Task: Subtitles and Captions: Adjust subtitle font size and style in a video.
Action: Mouse moved to (725, 674)
Screenshot: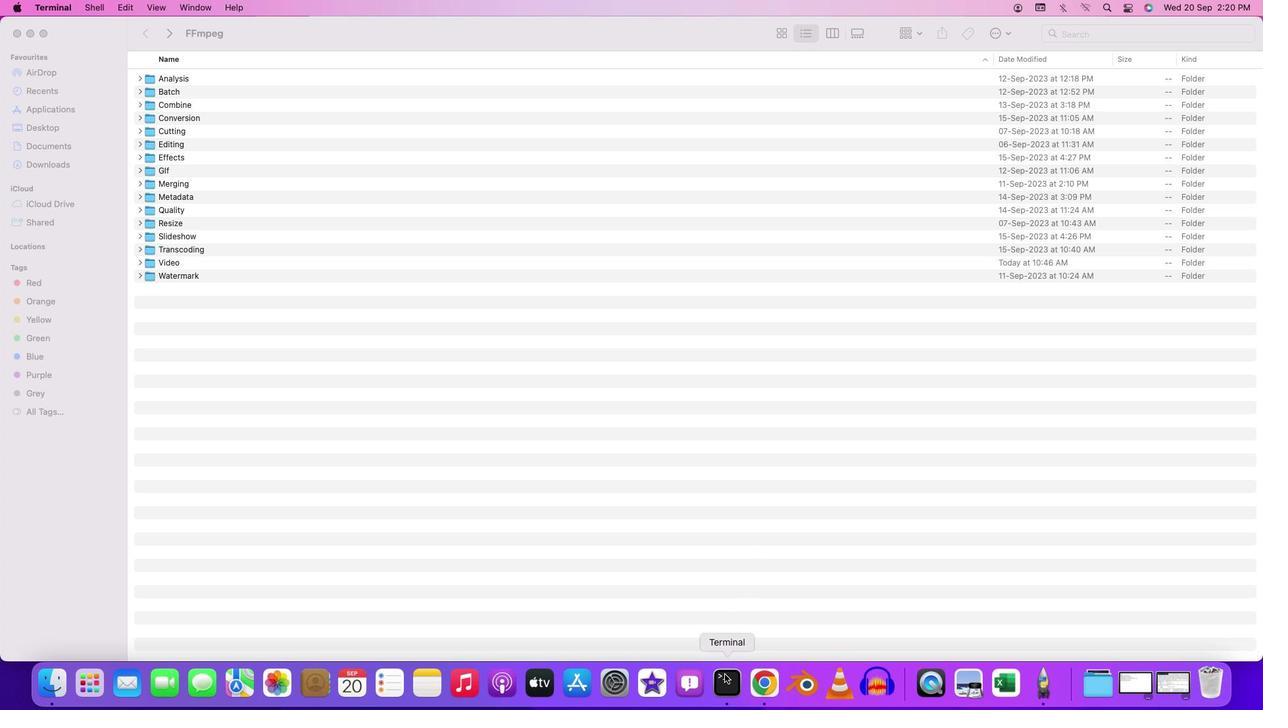 
Action: Mouse pressed right at (725, 674)
Screenshot: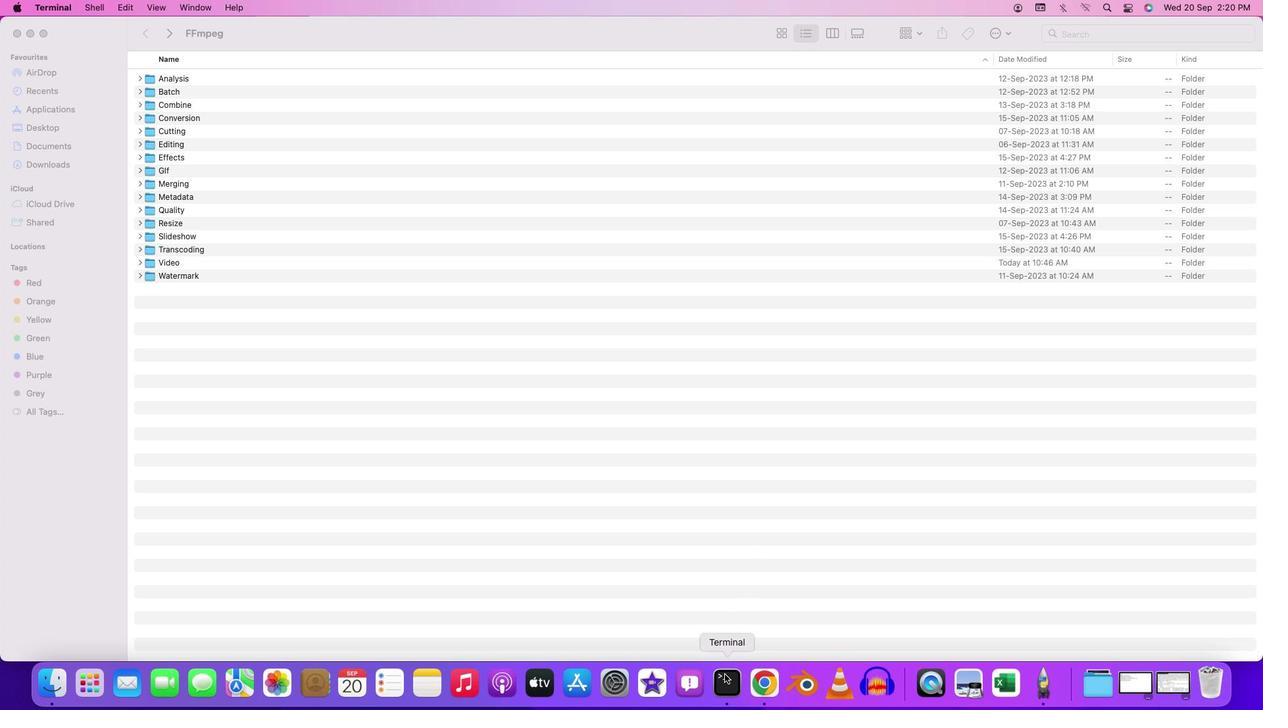 
Action: Mouse moved to (741, 525)
Screenshot: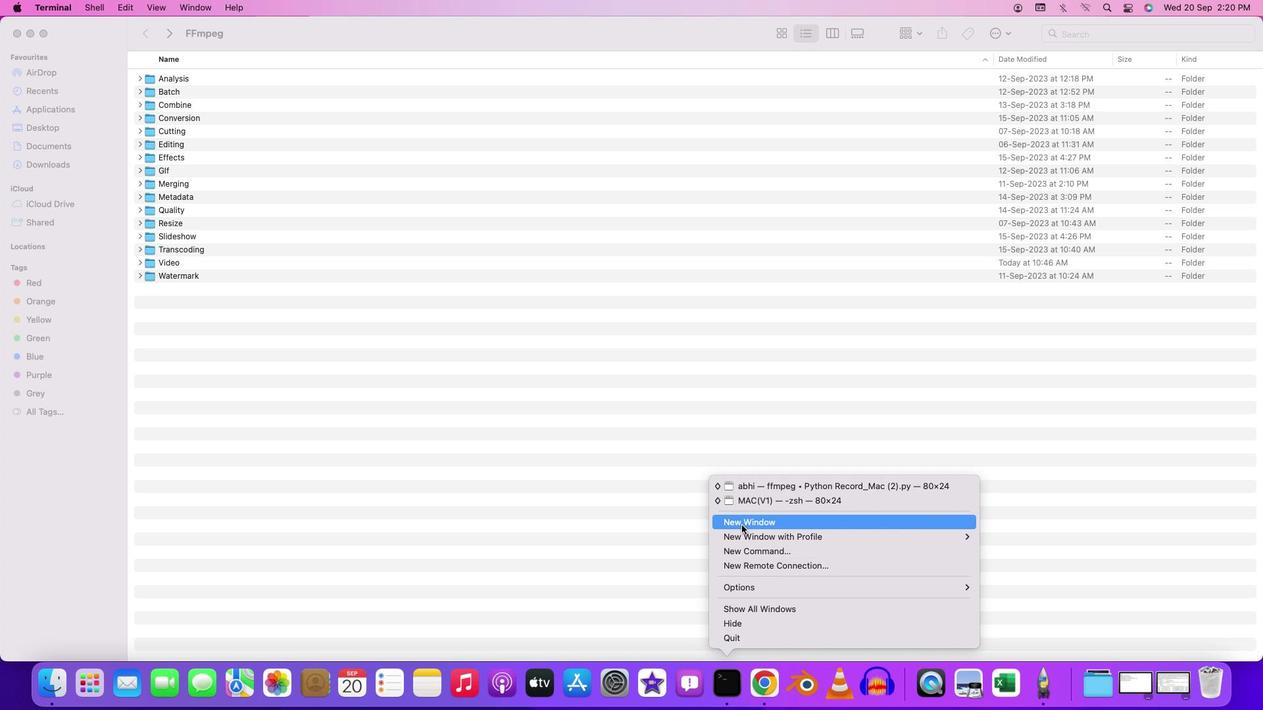 
Action: Mouse pressed left at (741, 525)
Screenshot: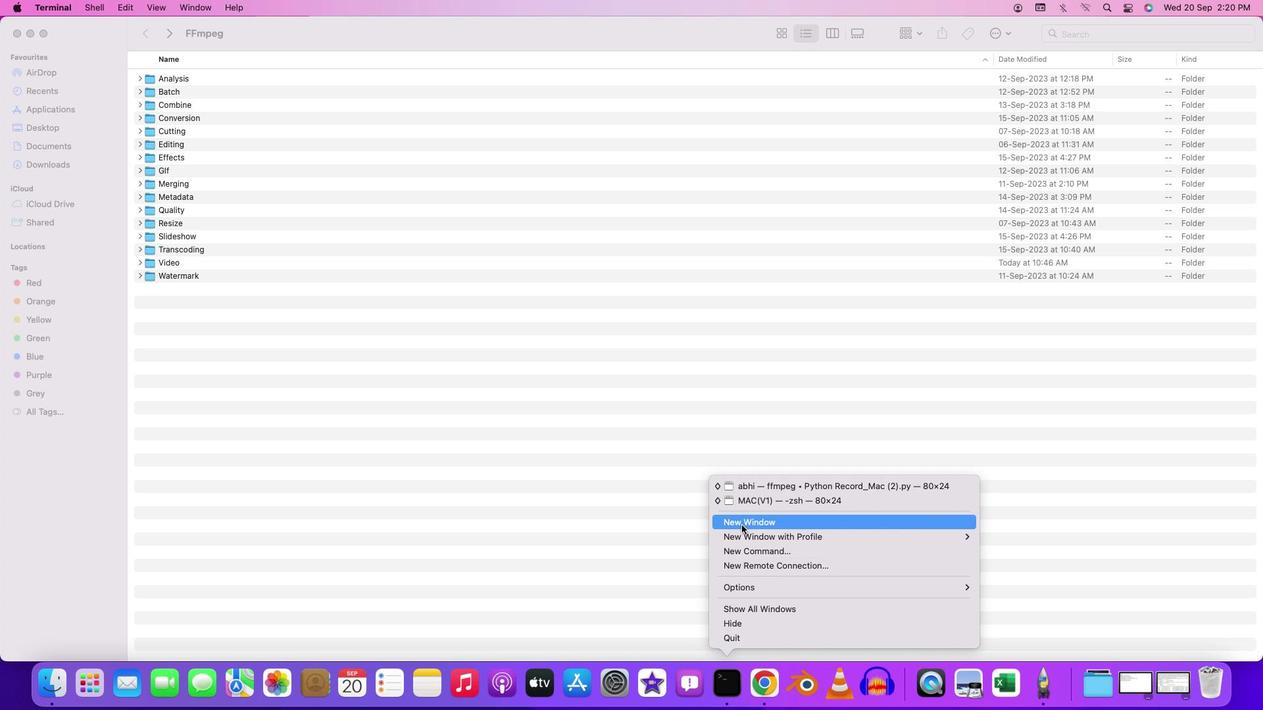 
Action: Mouse moved to (452, 342)
Screenshot: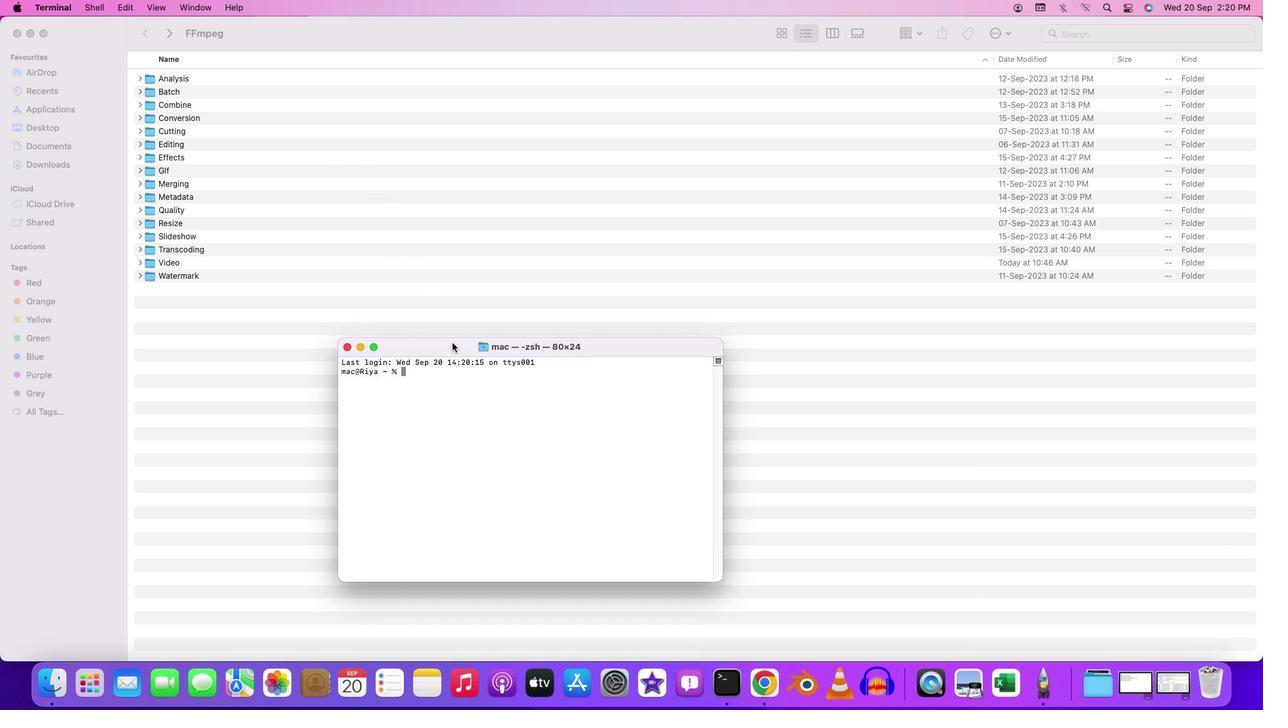 
Action: Mouse pressed left at (452, 342)
Screenshot: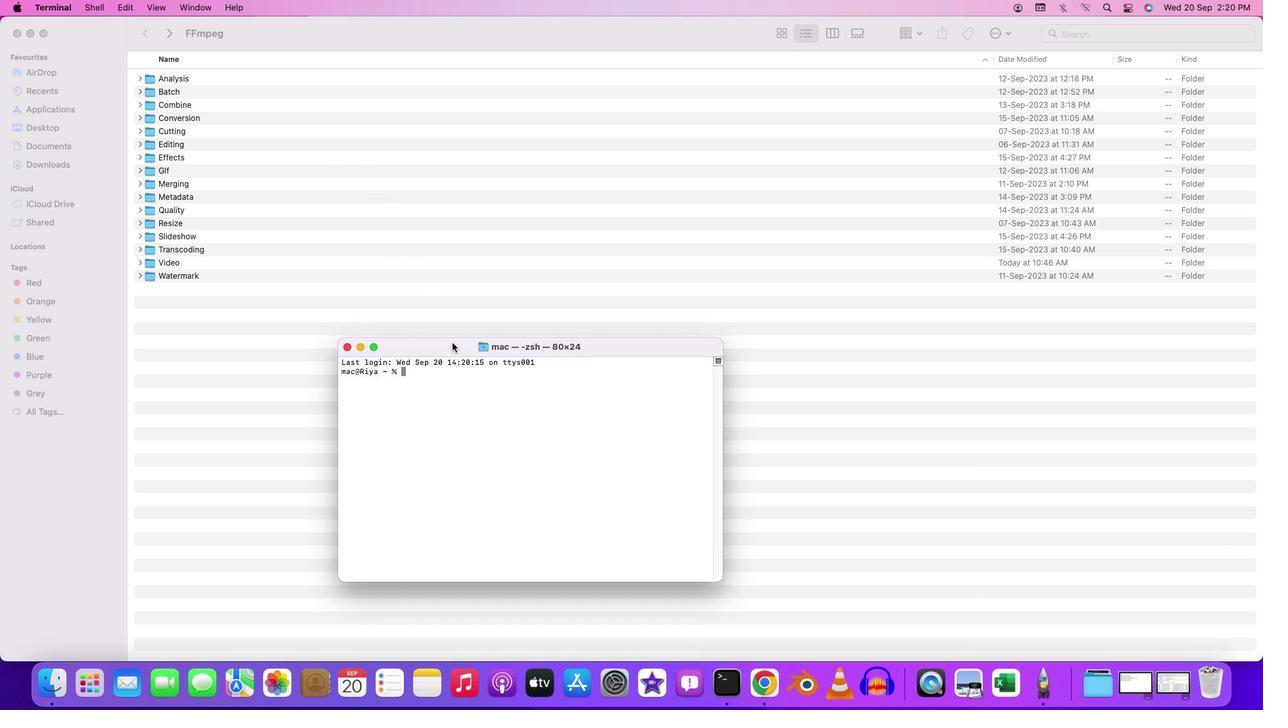 
Action: Mouse pressed left at (452, 342)
Screenshot: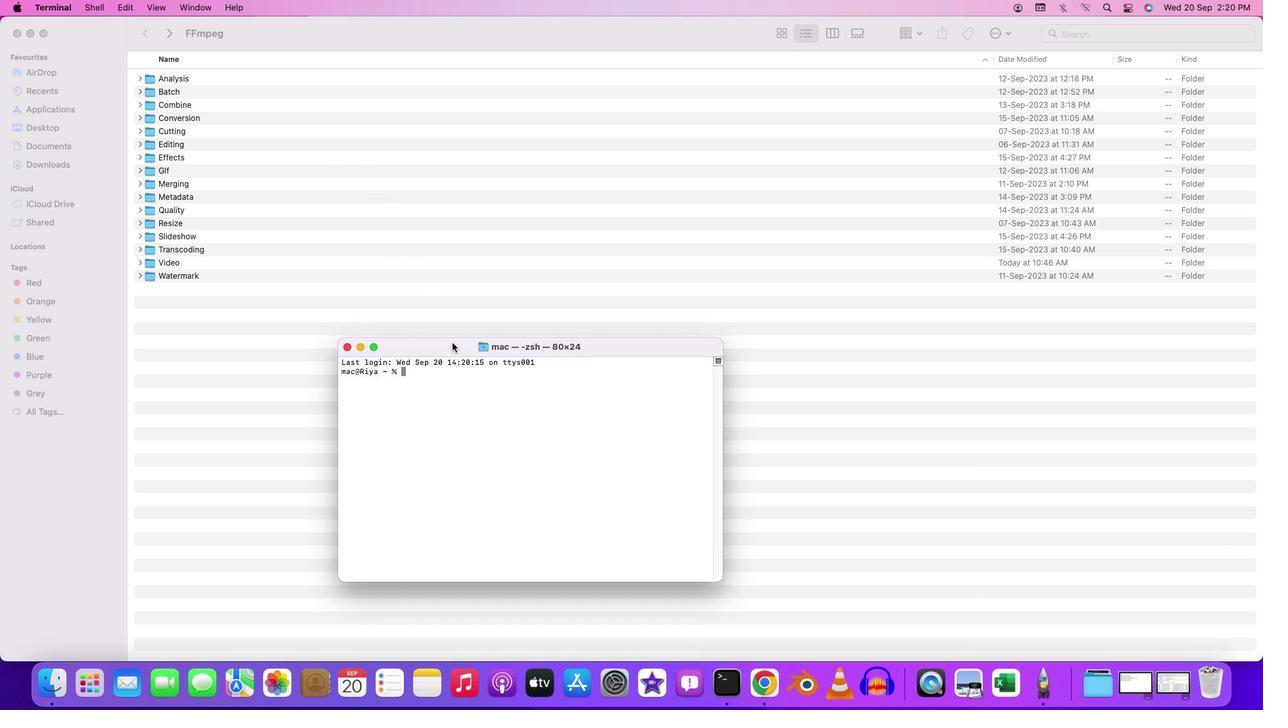 
Action: Mouse moved to (262, 83)
Screenshot: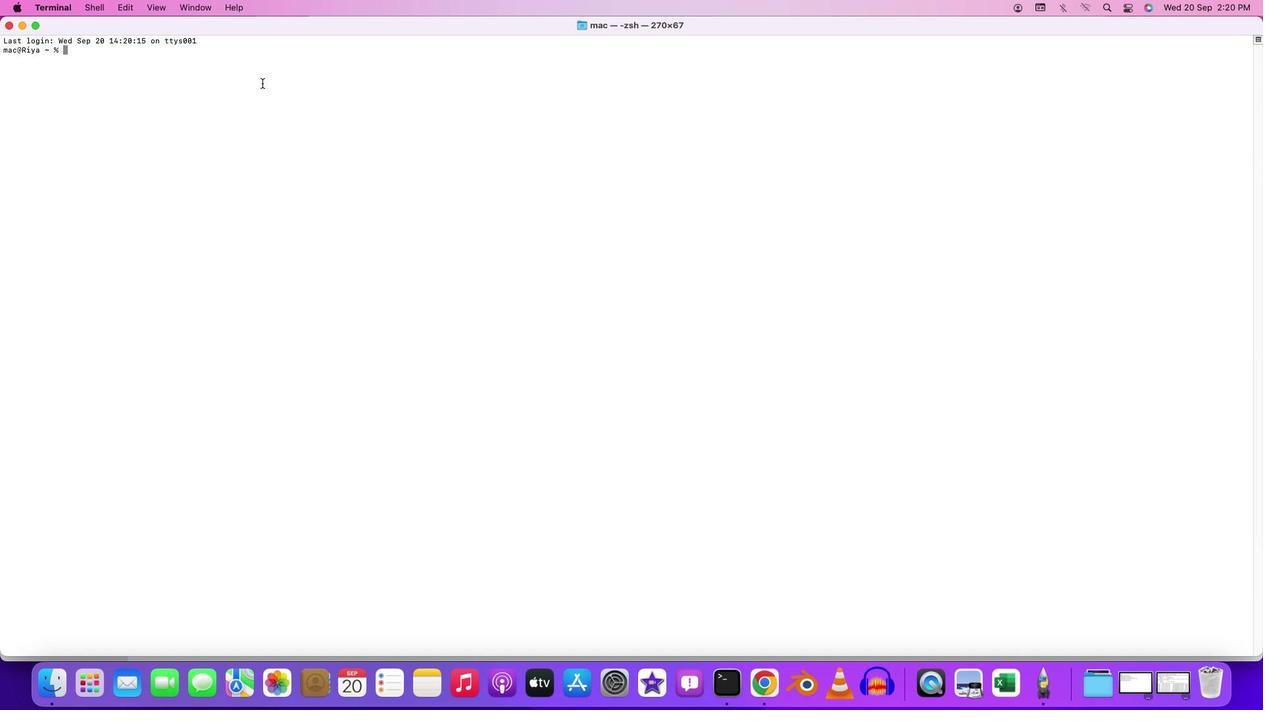 
Action: Mouse pressed left at (262, 83)
Screenshot: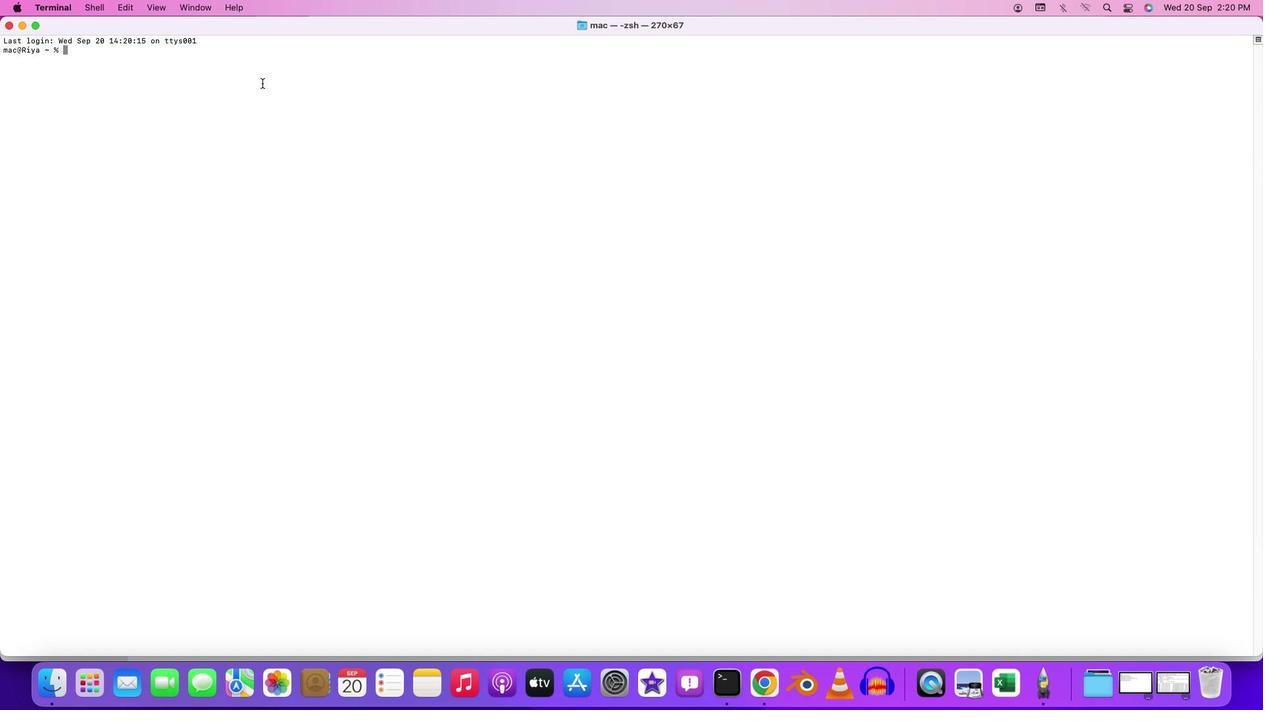 
Action: Key pressed 'c''d'Key.space'd''e''s''k''t''o''p'Key.enter'c''d'Key.space'f''f''m''p''e''g'Key.enter'c''d'Key.space'b''a''t''c''h'Key.enter'c''d'Key.spaceKey.spaceKey.backspace'v''i''d''e''o'Key.enter'f''f''m''p''e''g'Key.space'-''i'Key.space'i''n''p''u''t'Key.shift'_''v''i''d''e''o''.''m''p''4'Key.space'-''v''f'Key.spaceKey.shift'"'Key.leftKey.leftKey.leftKey.leftKey.leftKey.leftKey.leftKey.leftKey.leftKey.rightKey.leftKey.rightKey.rightKey.rightKey.rightKey.rightKey.rightKey.rightKey.rightKey.rightKey.rightKey.rightKey.rightKey.right's''u''b''t''i''t''l''e''s''=''s''u''b''t''i''t''l''e'Key.shift'_''f''i''l''e''.''s''r''t'Key.shift':''f''o''r''c''e'Key.leftKey.leftKey.leftKey.leftKey.leftKey.rightKey.rightKey.rightKey.rightKey.rightKey.rightKey.shift'_''s''t''y''l''e''='"'"Key.shift'F''o''n''t'Key.shift'N''a''m''e''='Key.shift'A''r''i''e''l'Key.backspaceKey.backspace'a''l'','Key.shift'F''o''n''t'Key.shift'S''i''z''e''=''4''0'','Key.shift'B''o''l''d''=''1'"'"Key.shift'"'Key.space'-''c'Key.shift':''v'Key.space'l''i''b''x''2''6''4'Key.space'-''c'Key.shift':''a'Key.space'a''a''c'Key.space'-''s''t''r''i'Key.backspace'c''t'Key.backspaceKey.backspace'i''c''t'Key.space'-''2'Key.space'o''u''t''p''u''t'Key.shift'_''v''i''d''e''o'Key.shift'_''w''i''t''h'Key.shift'_''c''u''s''t''o''m'Key.shift'_''s''u''b''t''i''t''l''e''s''.''m''p''4'
Screenshot: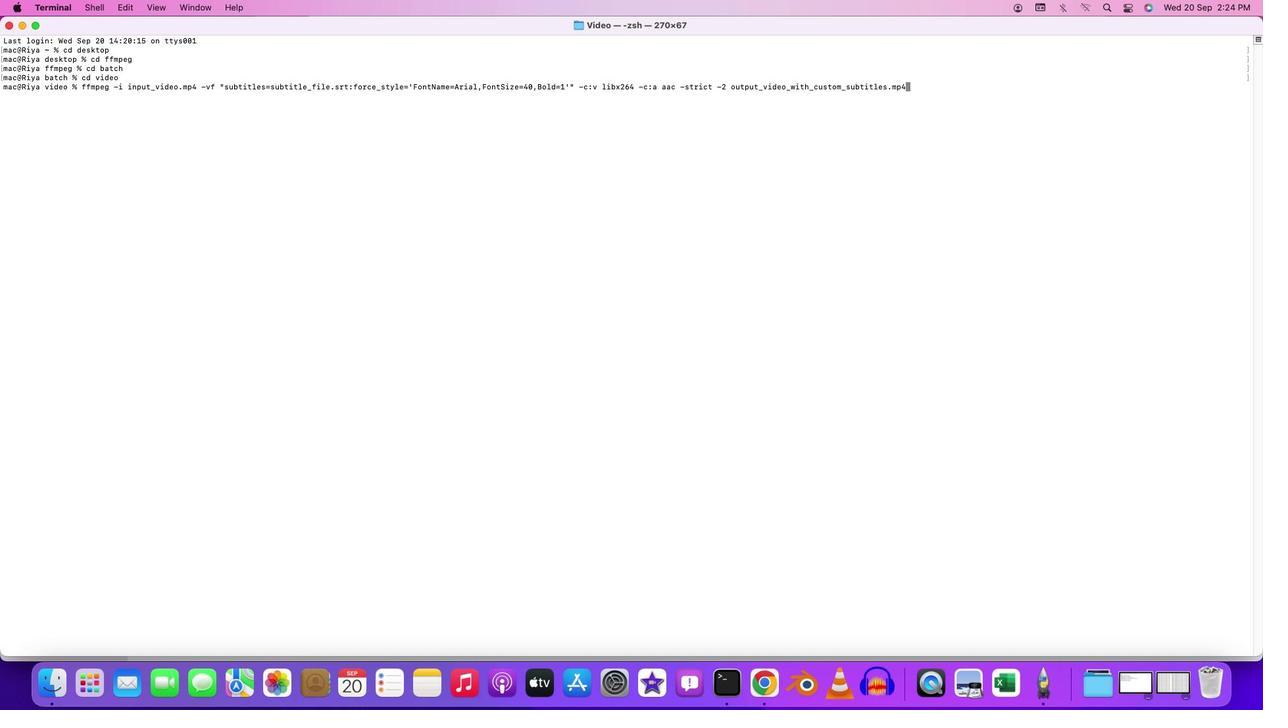 
Action: Mouse moved to (489, 174)
Screenshot: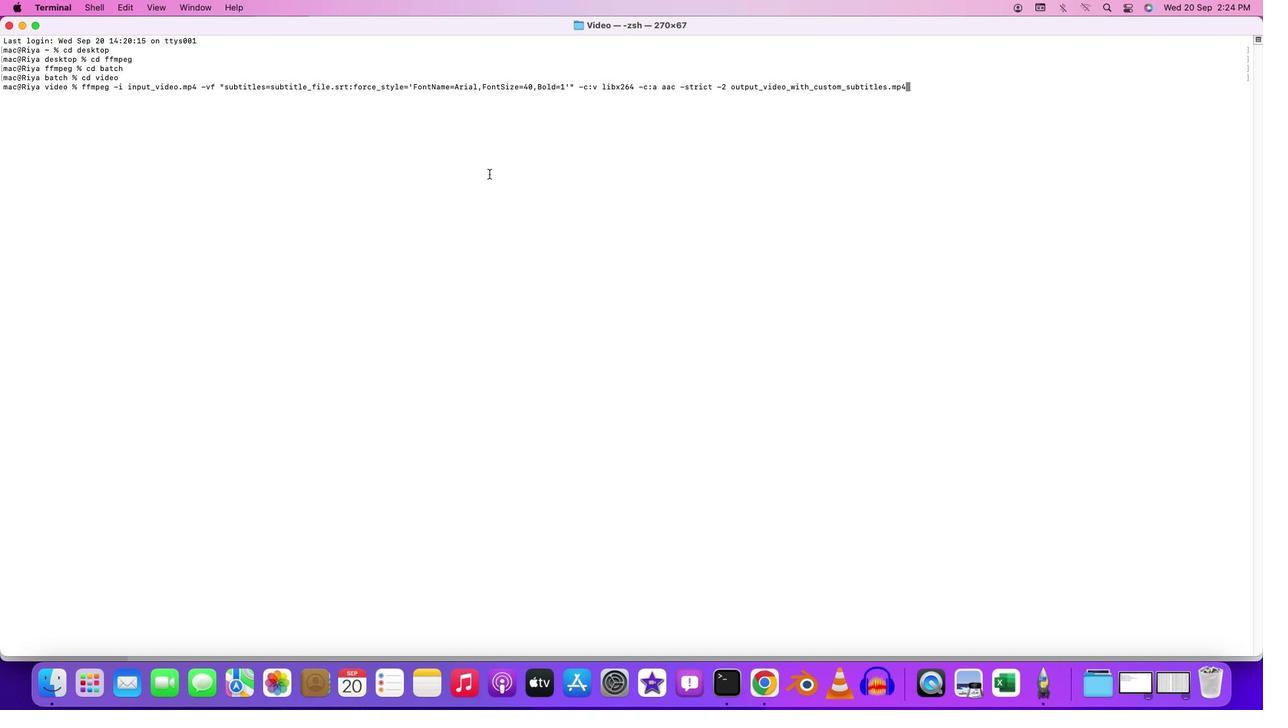 
Action: Mouse pressed left at (489, 174)
Screenshot: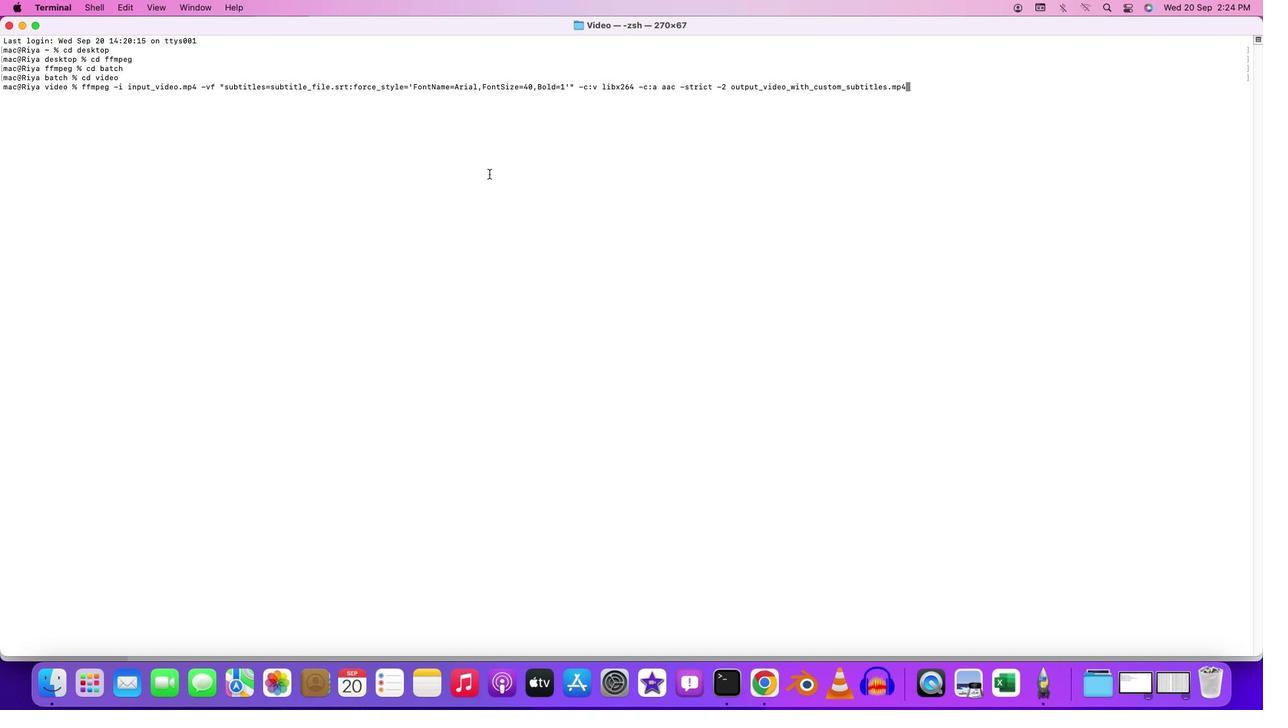 
Action: Key pressed Key.enter
Screenshot: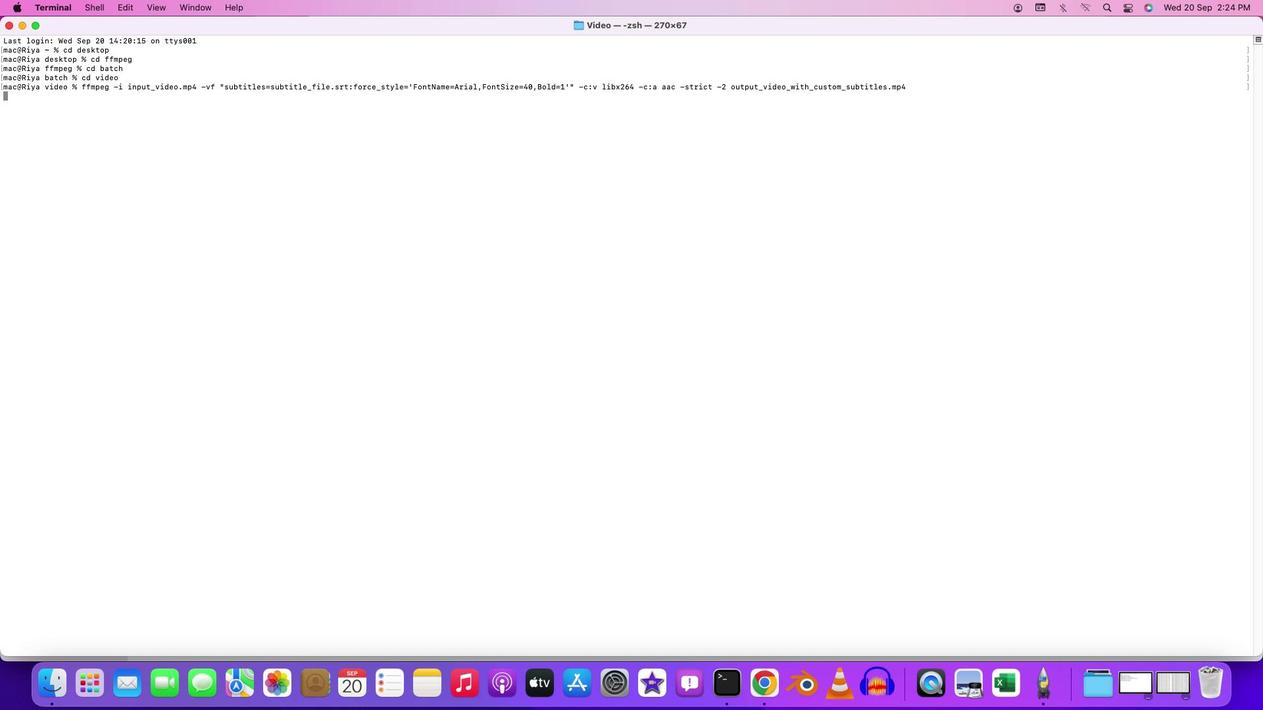 
Action: Mouse moved to (602, 591)
Screenshot: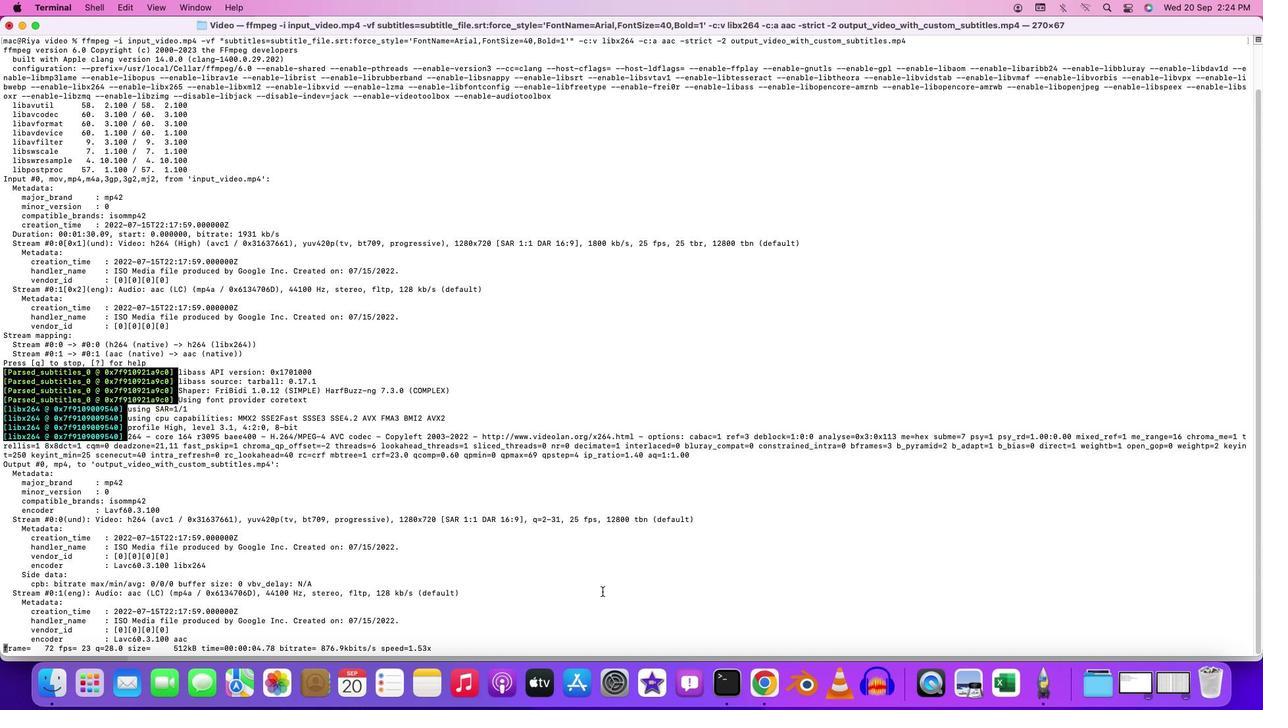 
